 Task: Create a due date automation trigger when advanced on, 2 hours before a card is due add basic with the green label.
Action: Mouse moved to (981, 80)
Screenshot: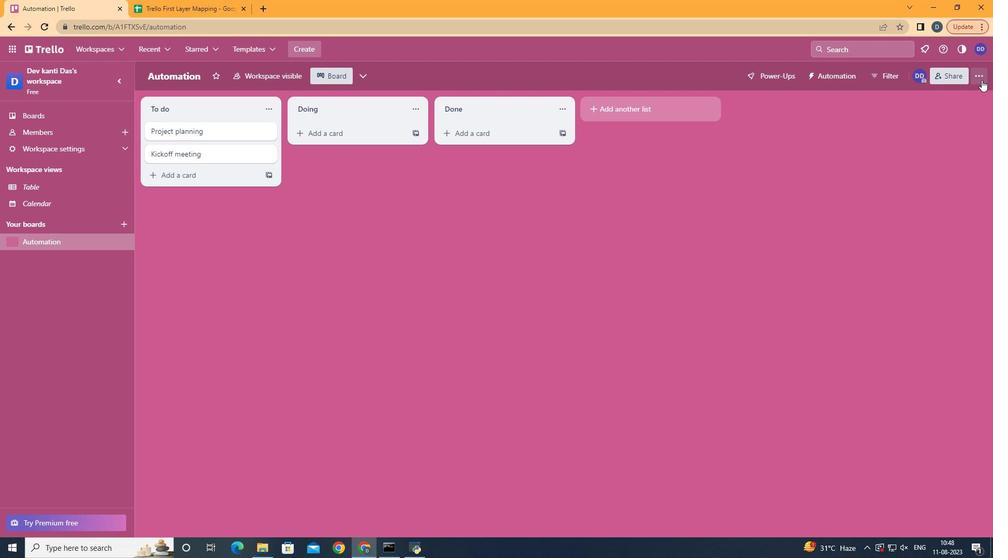 
Action: Mouse pressed left at (981, 80)
Screenshot: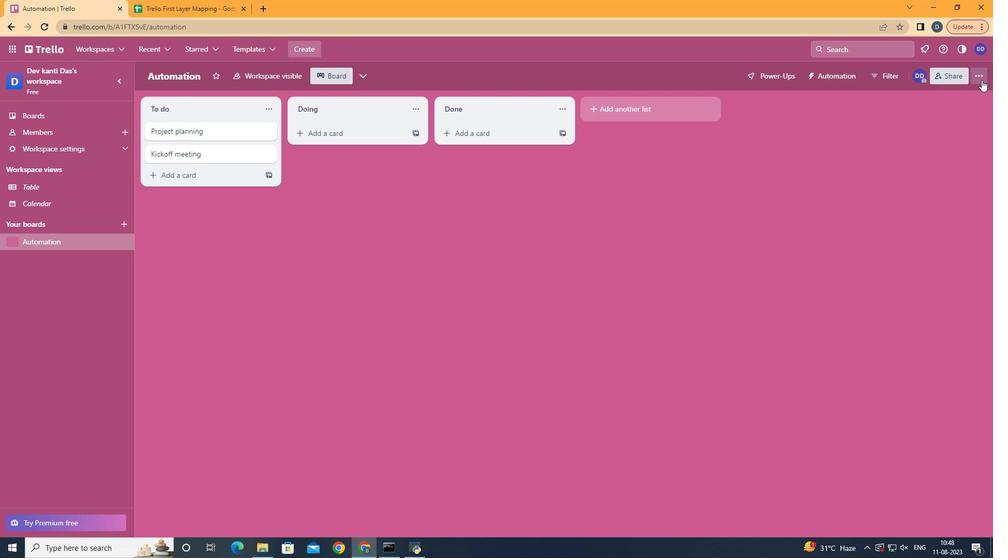 
Action: Mouse moved to (901, 215)
Screenshot: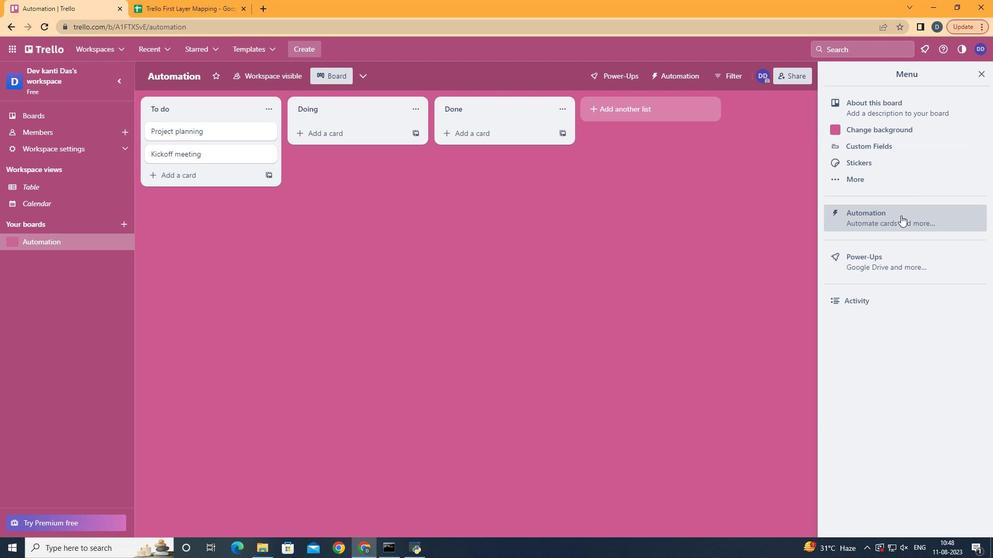 
Action: Mouse pressed left at (901, 215)
Screenshot: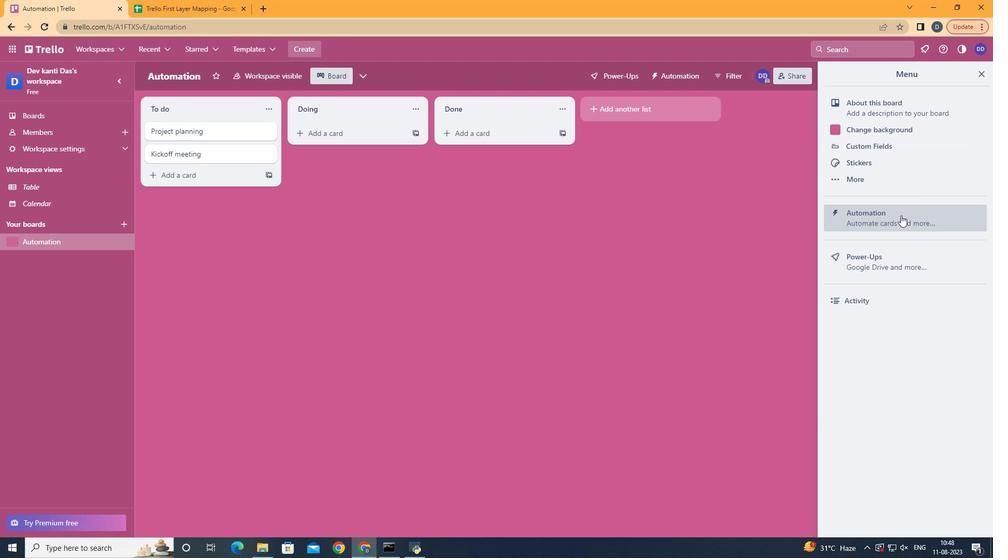 
Action: Mouse moved to (177, 211)
Screenshot: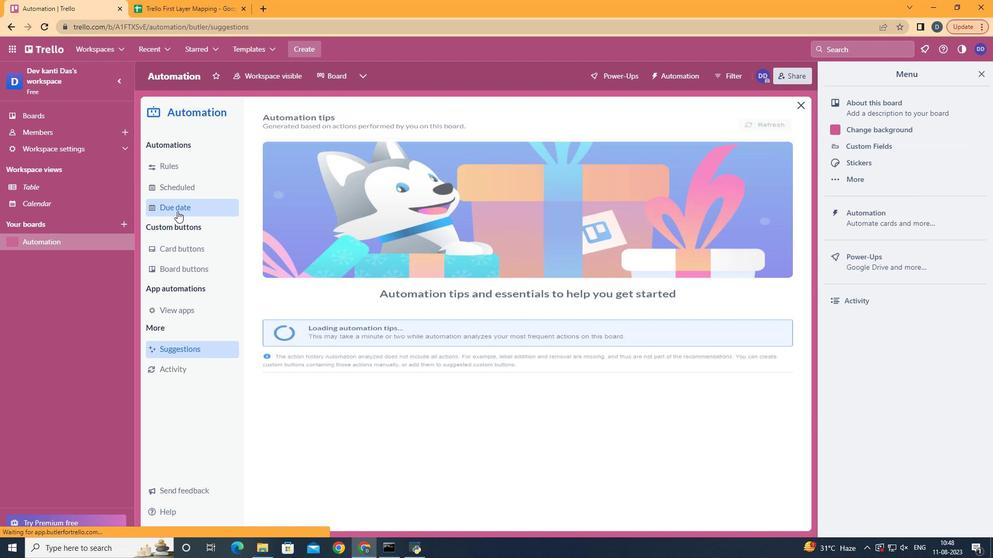 
Action: Mouse pressed left at (177, 211)
Screenshot: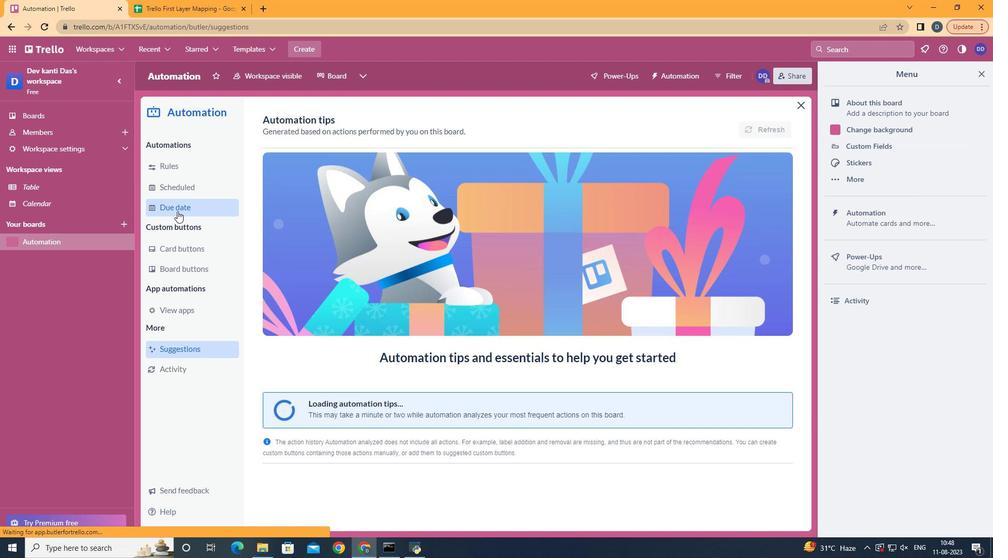 
Action: Mouse moved to (726, 127)
Screenshot: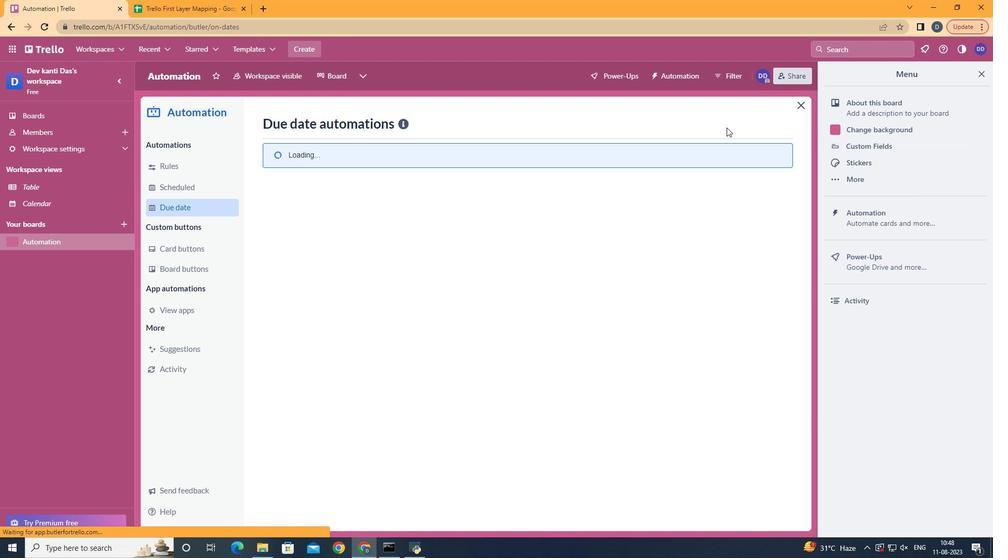 
Action: Mouse pressed left at (726, 127)
Screenshot: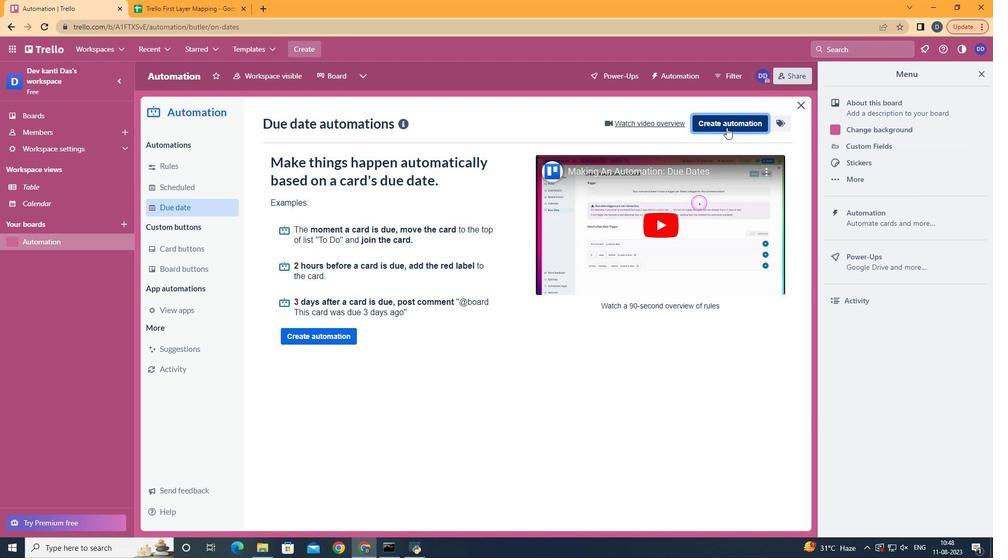 
Action: Mouse moved to (466, 215)
Screenshot: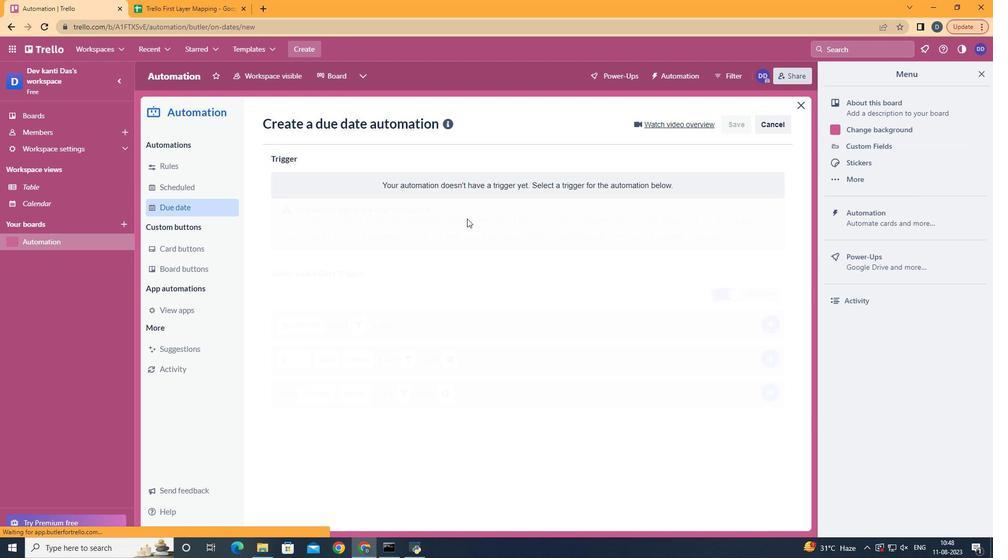 
Action: Mouse pressed left at (466, 215)
Screenshot: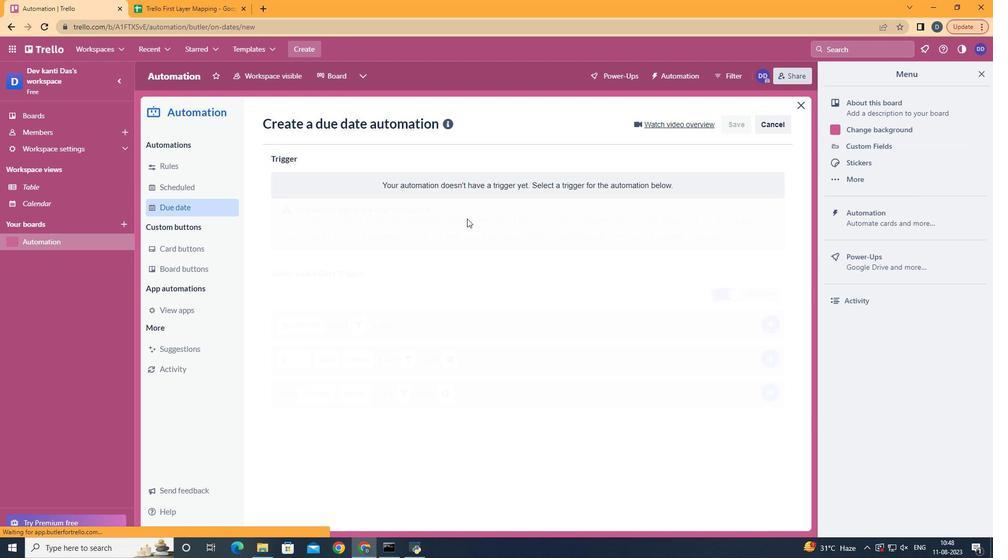 
Action: Mouse moved to (331, 440)
Screenshot: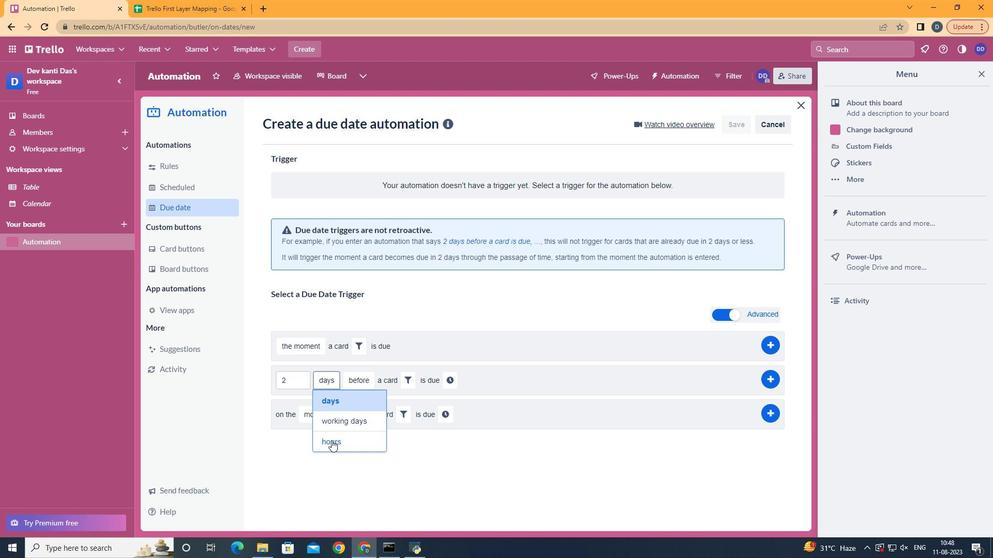 
Action: Mouse pressed left at (331, 440)
Screenshot: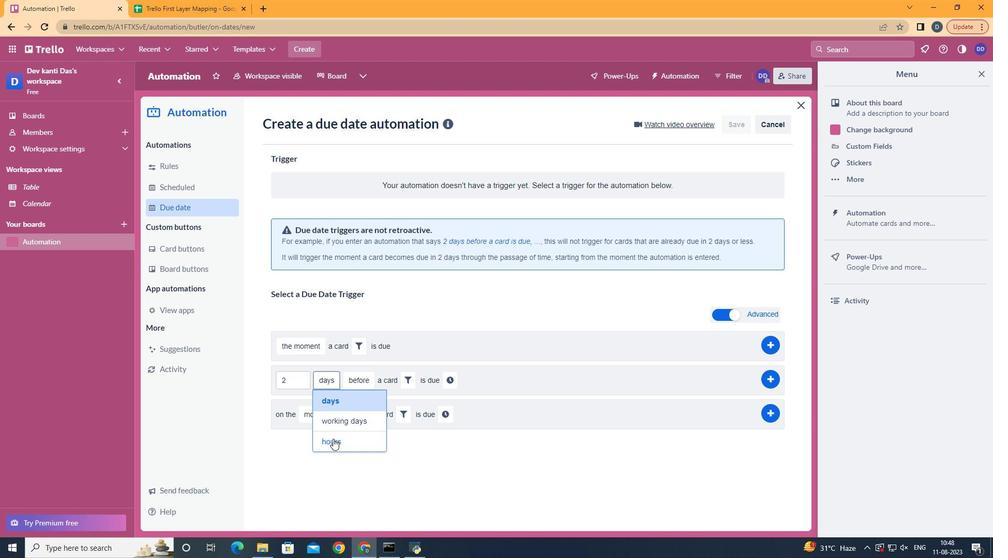 
Action: Mouse moved to (411, 375)
Screenshot: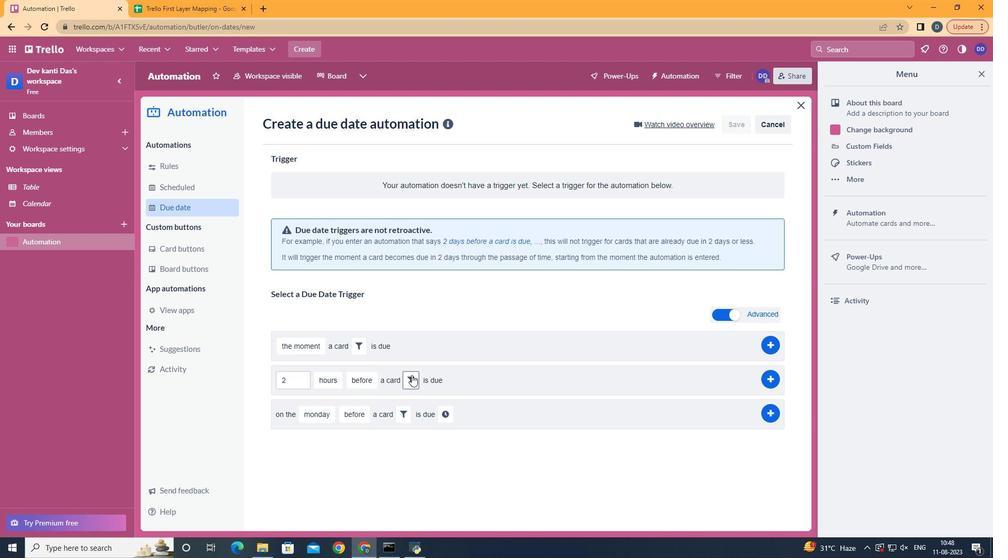 
Action: Mouse pressed left at (411, 375)
Screenshot: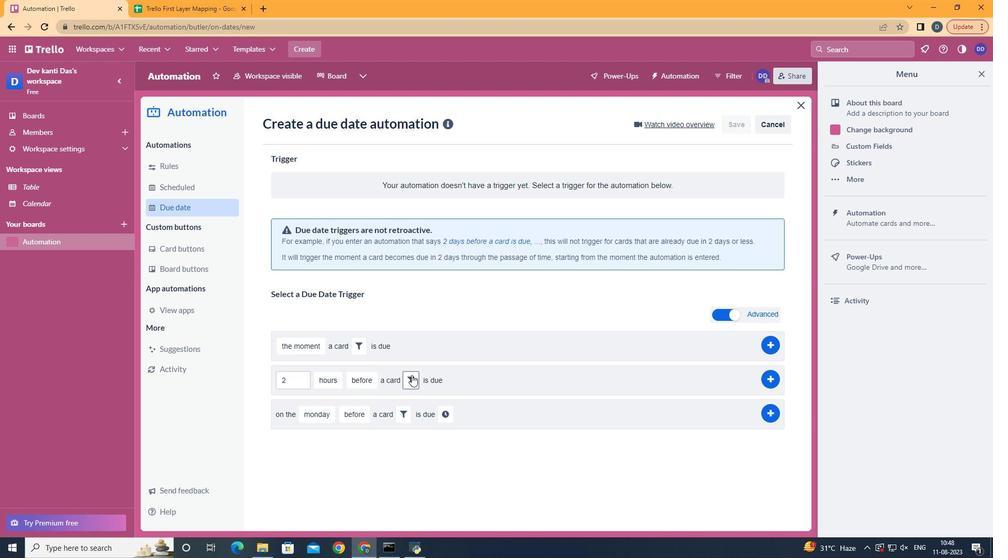 
Action: Mouse moved to (466, 406)
Screenshot: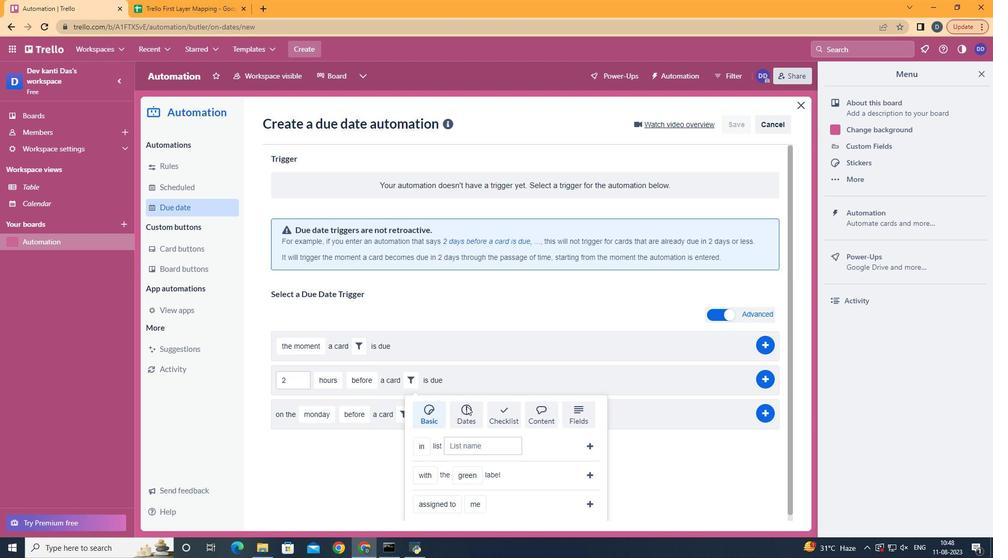 
Action: Mouse scrolled (466, 406) with delta (0, 0)
Screenshot: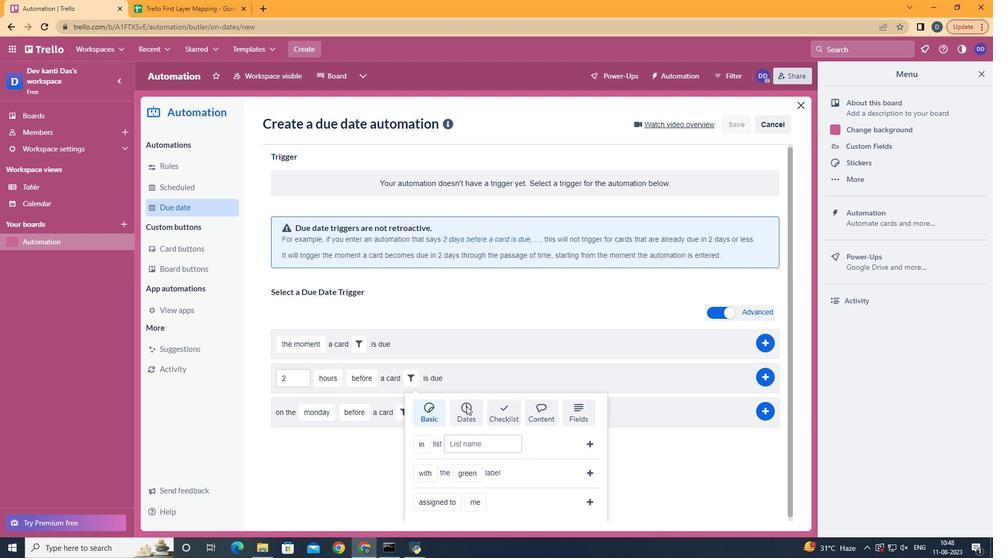
Action: Mouse scrolled (466, 406) with delta (0, 0)
Screenshot: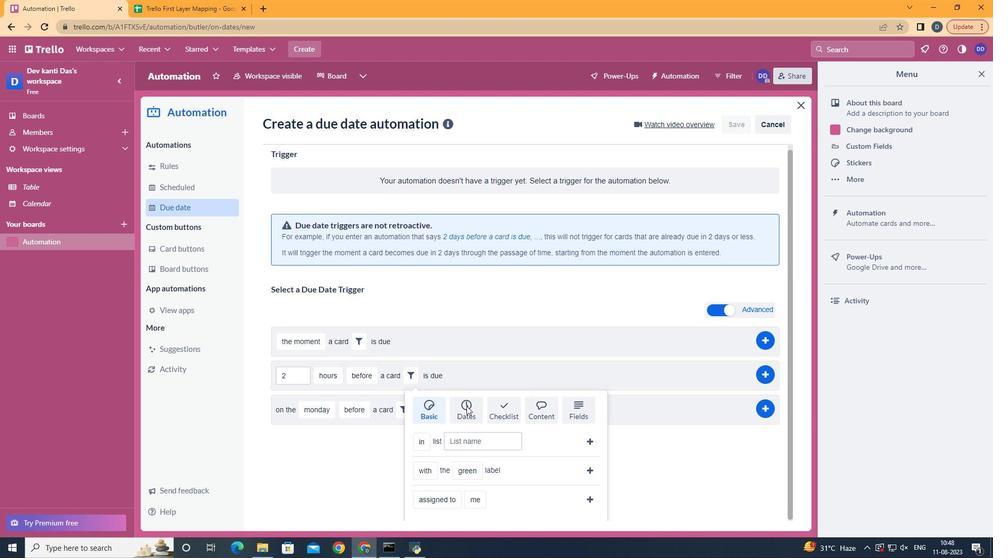 
Action: Mouse scrolled (466, 406) with delta (0, 0)
Screenshot: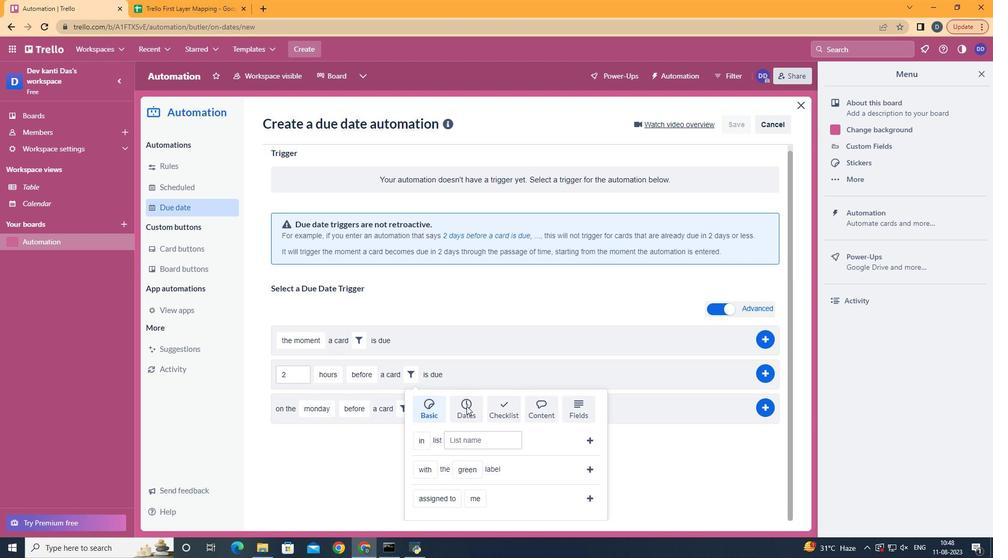 
Action: Mouse moved to (590, 470)
Screenshot: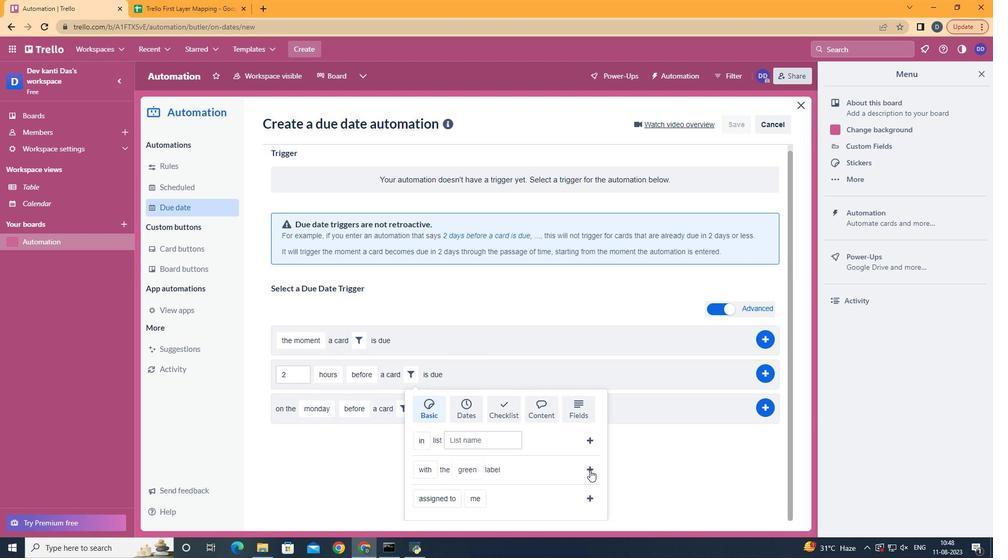 
Action: Mouse pressed left at (590, 470)
Screenshot: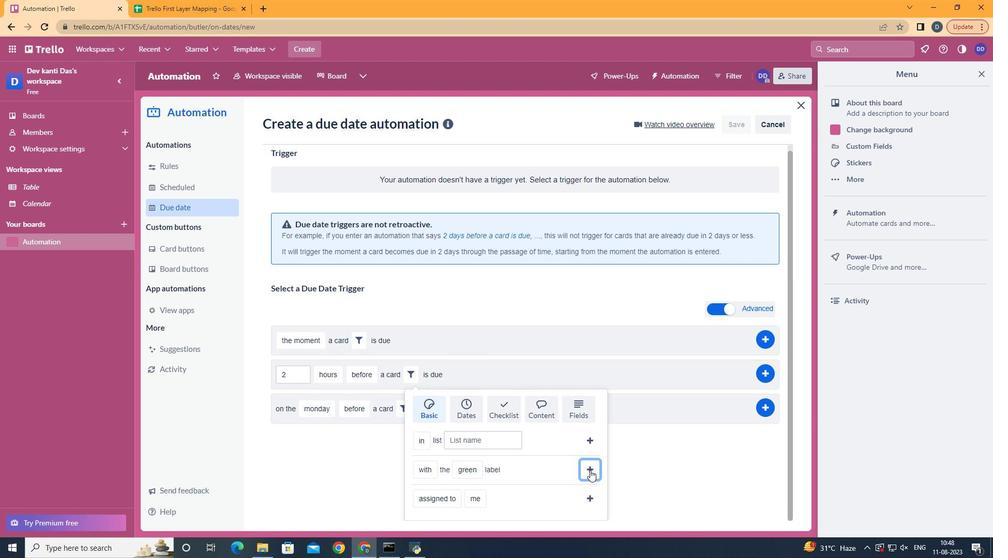 
Action: Mouse moved to (770, 382)
Screenshot: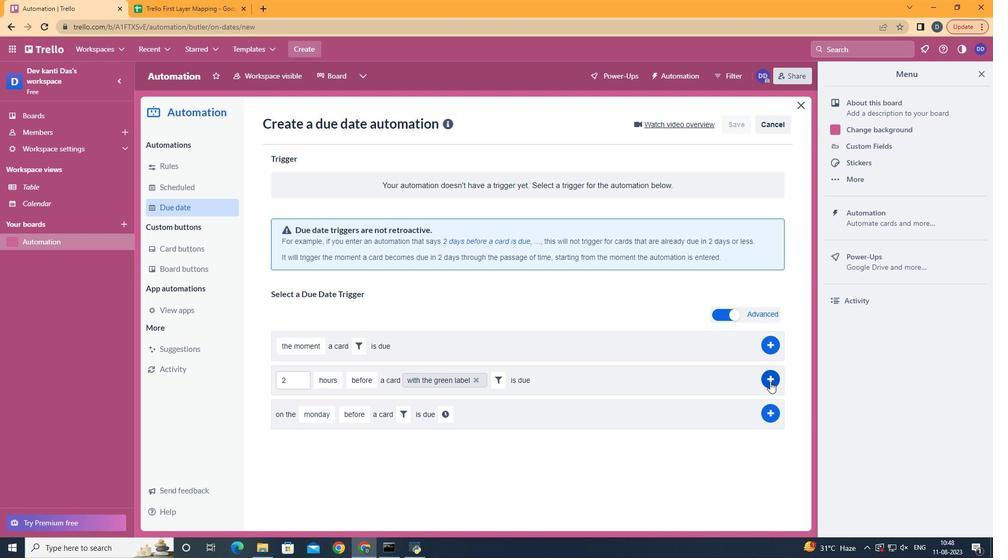 
Action: Mouse pressed left at (770, 382)
Screenshot: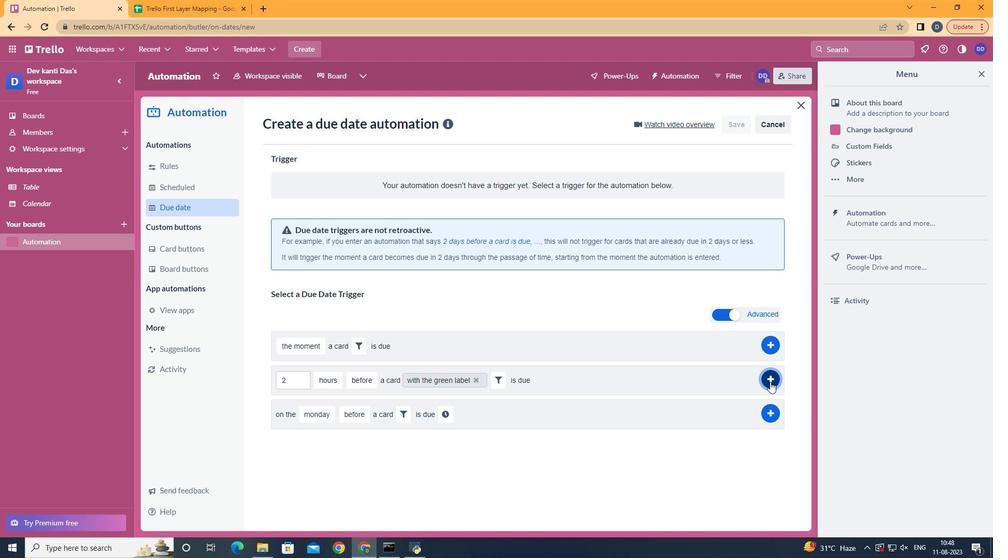 
